 Task: In job recomendations chosse email frequency linkedin recommended.
Action: Mouse moved to (725, 72)
Screenshot: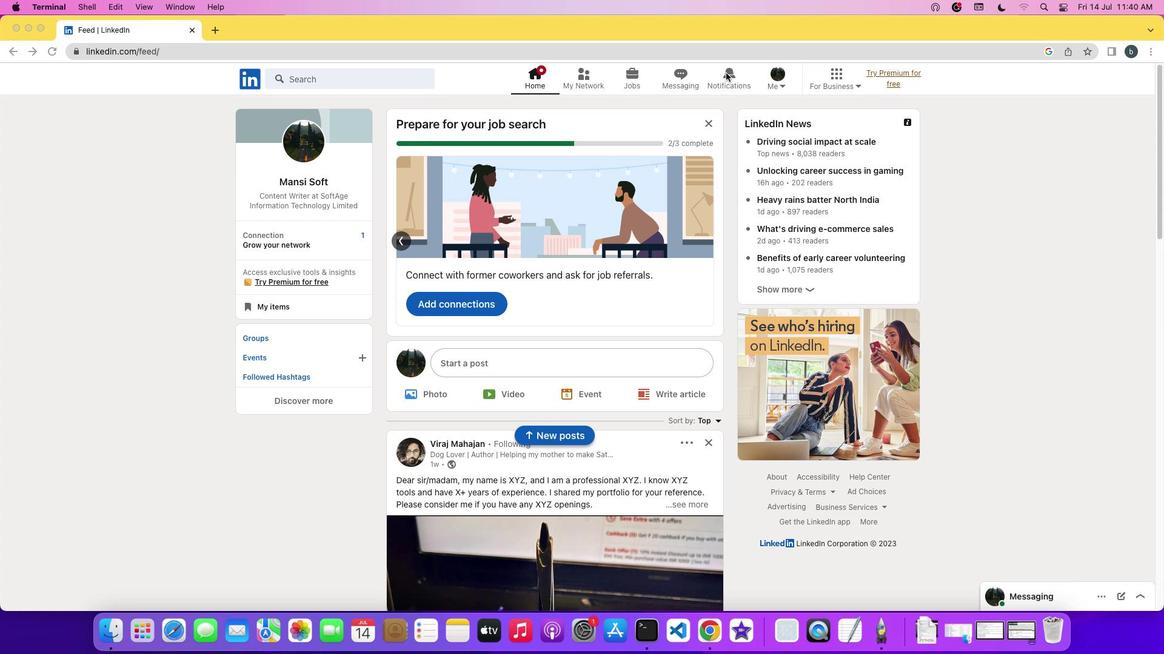 
Action: Mouse pressed left at (725, 72)
Screenshot: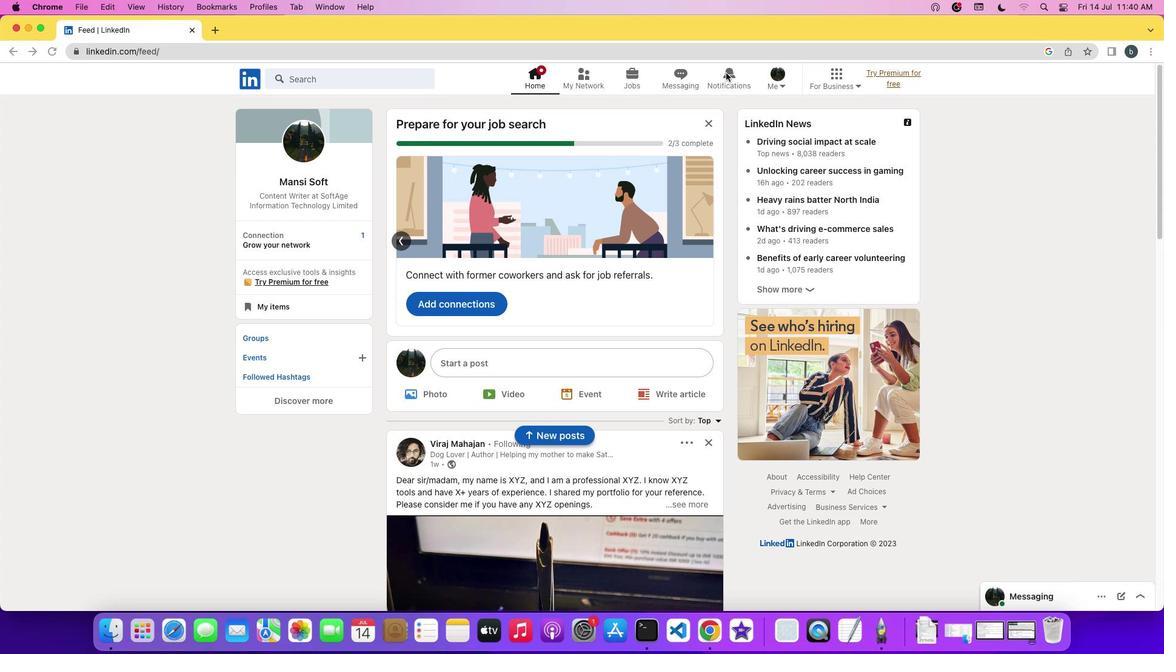 
Action: Mouse moved to (725, 73)
Screenshot: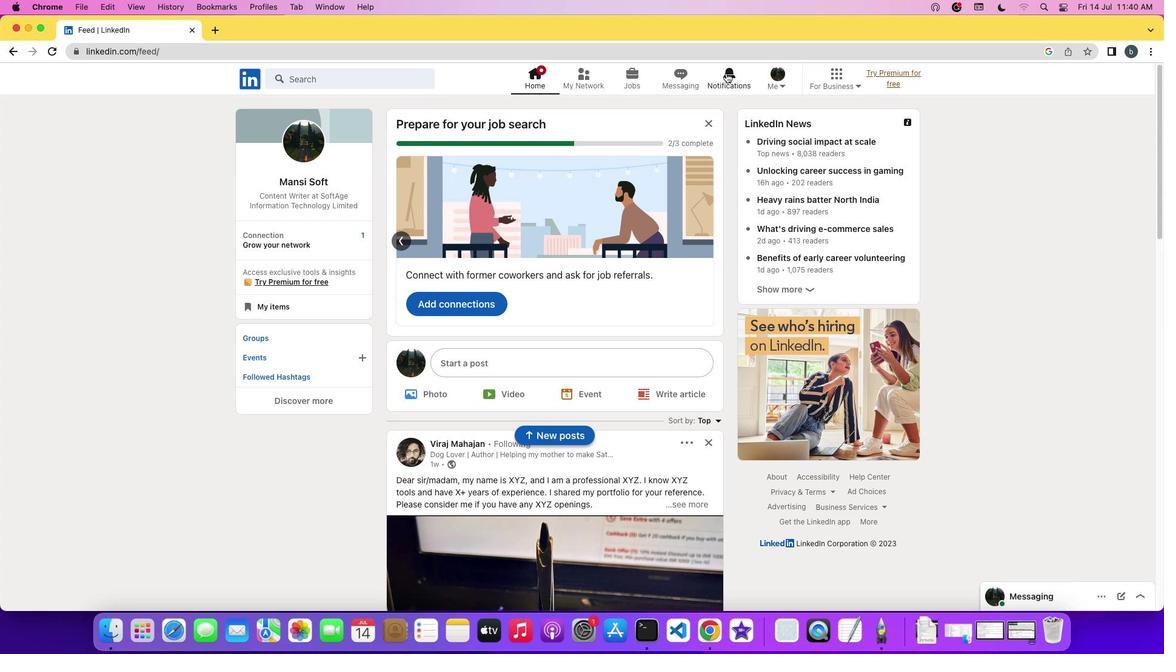 
Action: Mouse pressed left at (725, 73)
Screenshot: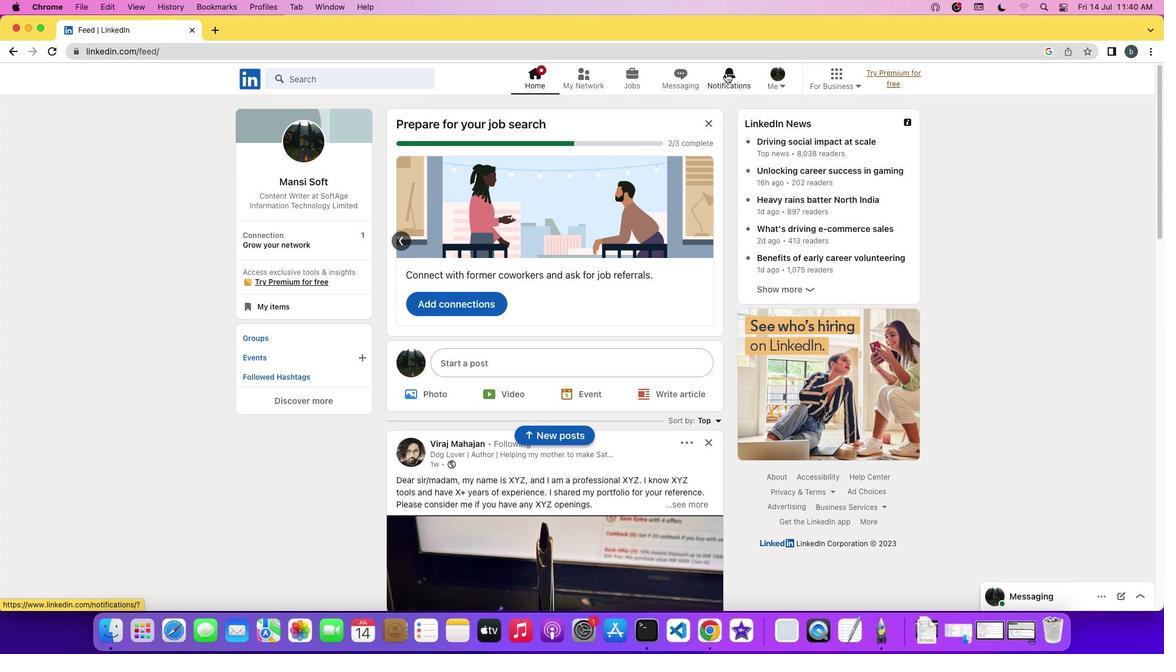 
Action: Mouse moved to (283, 158)
Screenshot: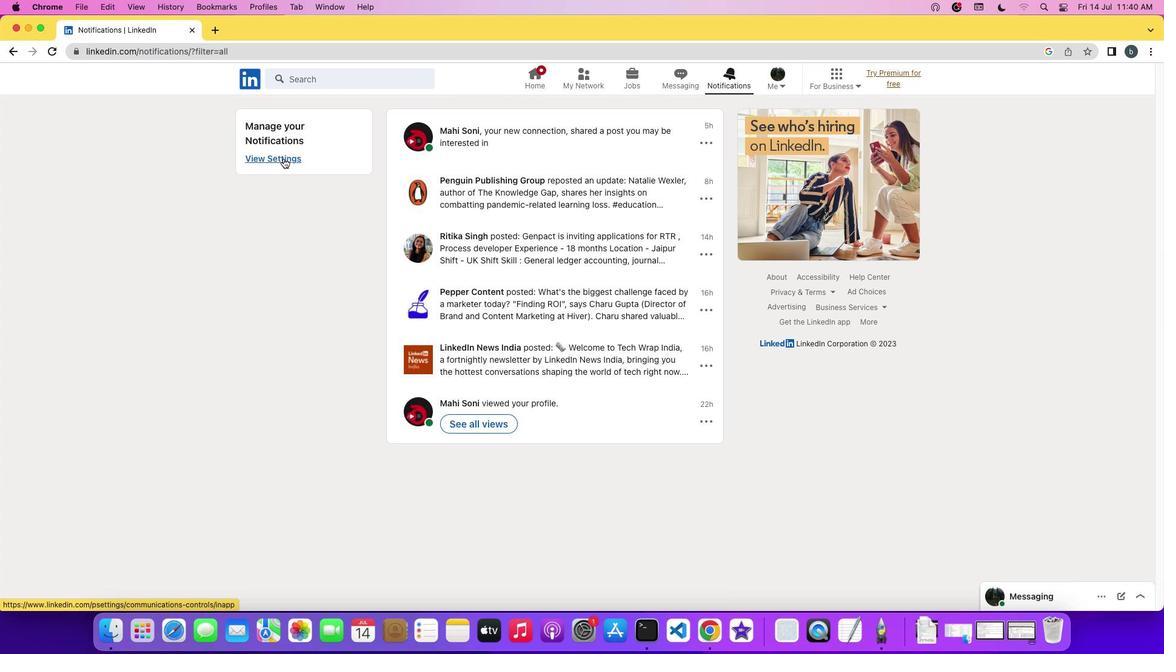 
Action: Mouse pressed left at (283, 158)
Screenshot: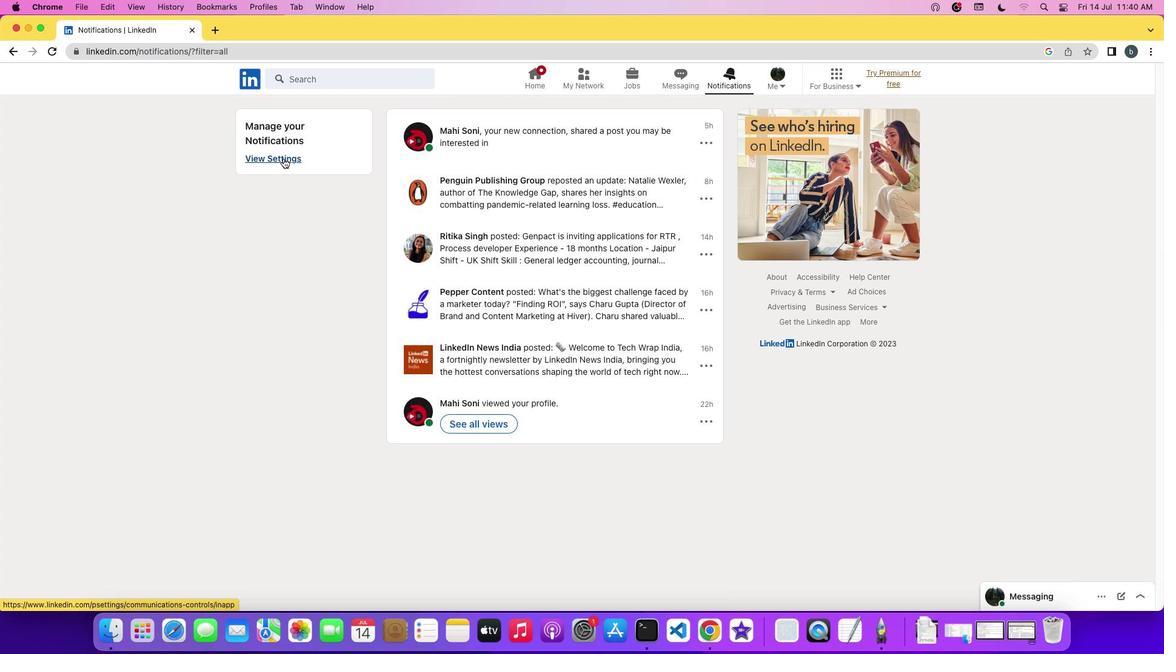 
Action: Mouse moved to (472, 149)
Screenshot: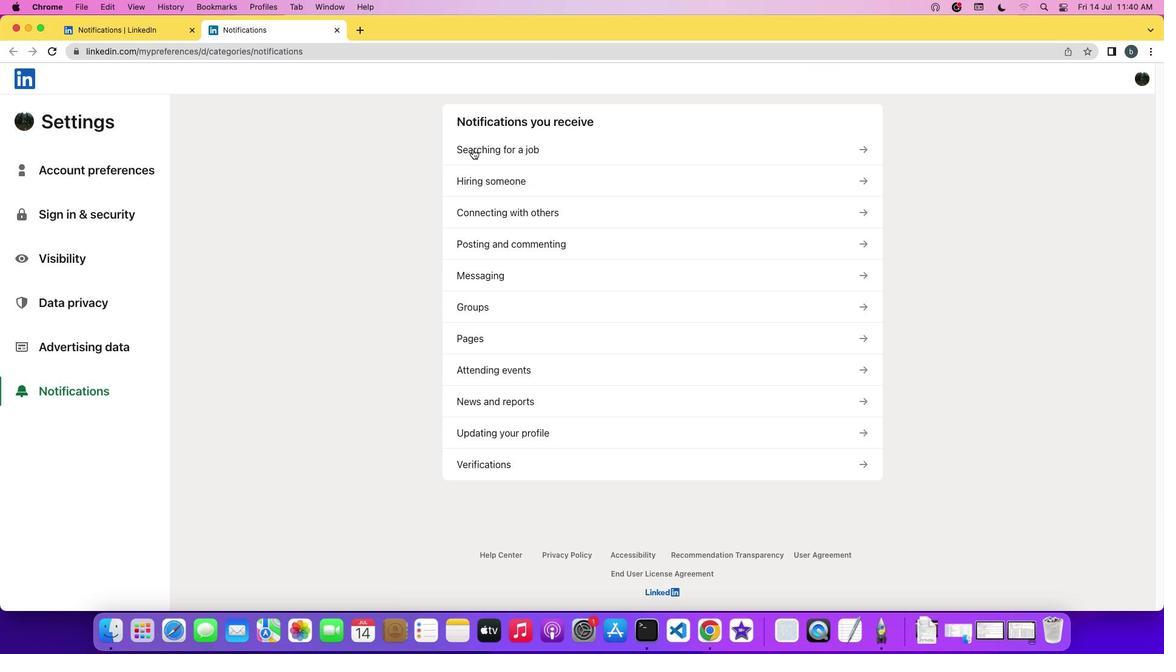 
Action: Mouse pressed left at (472, 149)
Screenshot: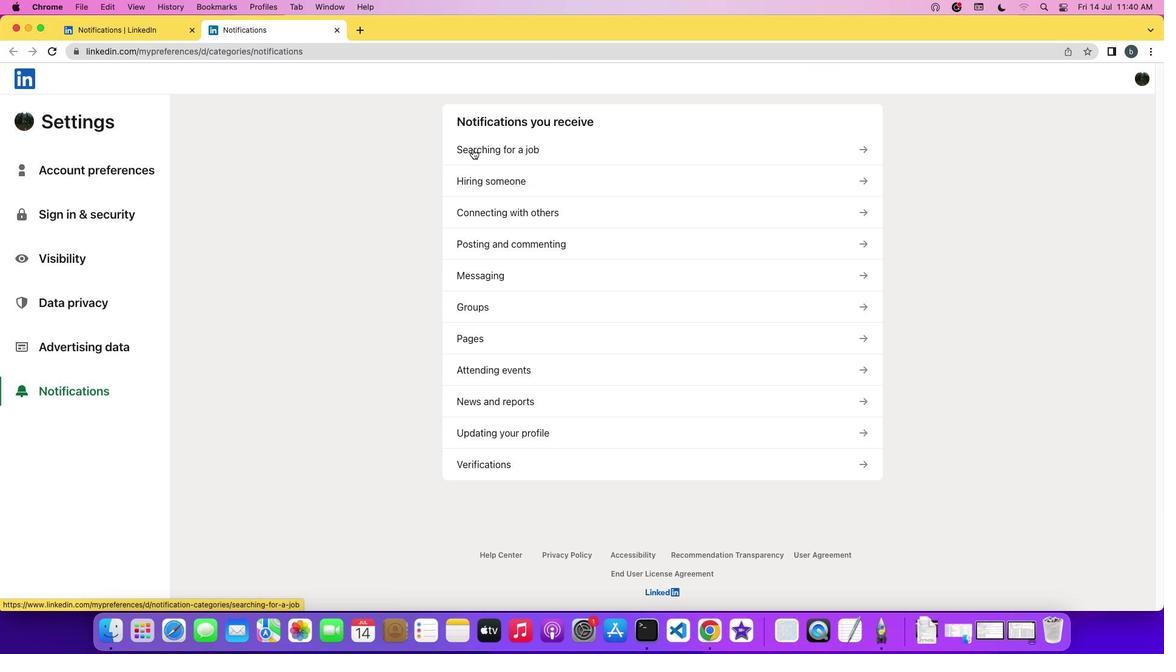 
Action: Mouse moved to (495, 281)
Screenshot: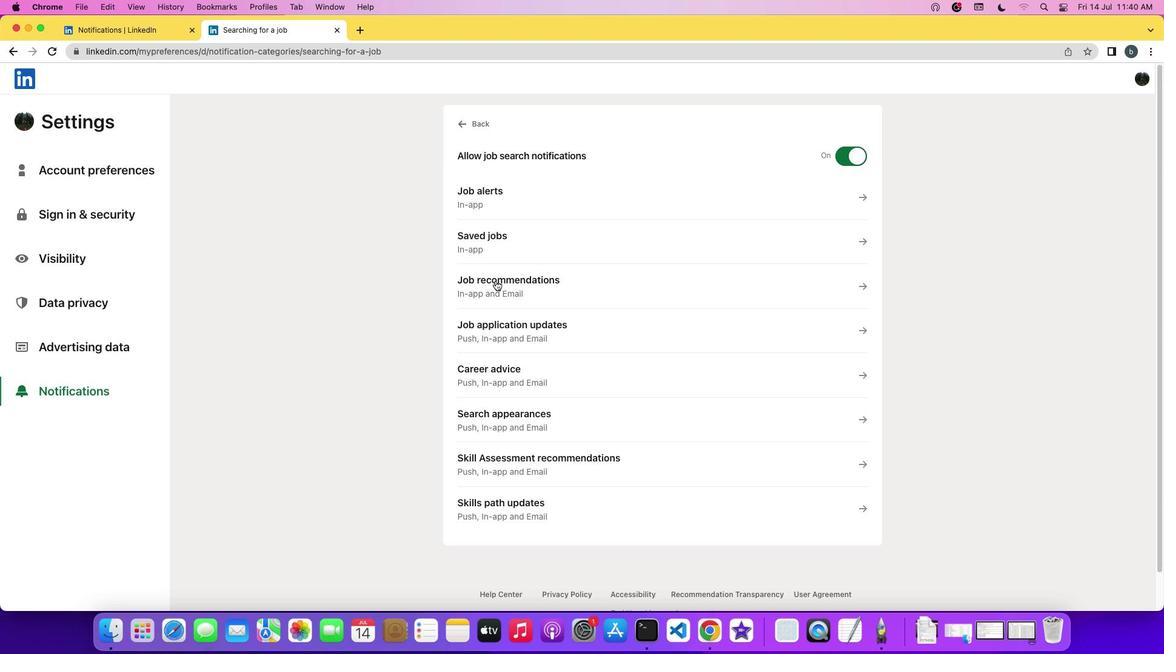 
Action: Mouse pressed left at (495, 281)
Screenshot: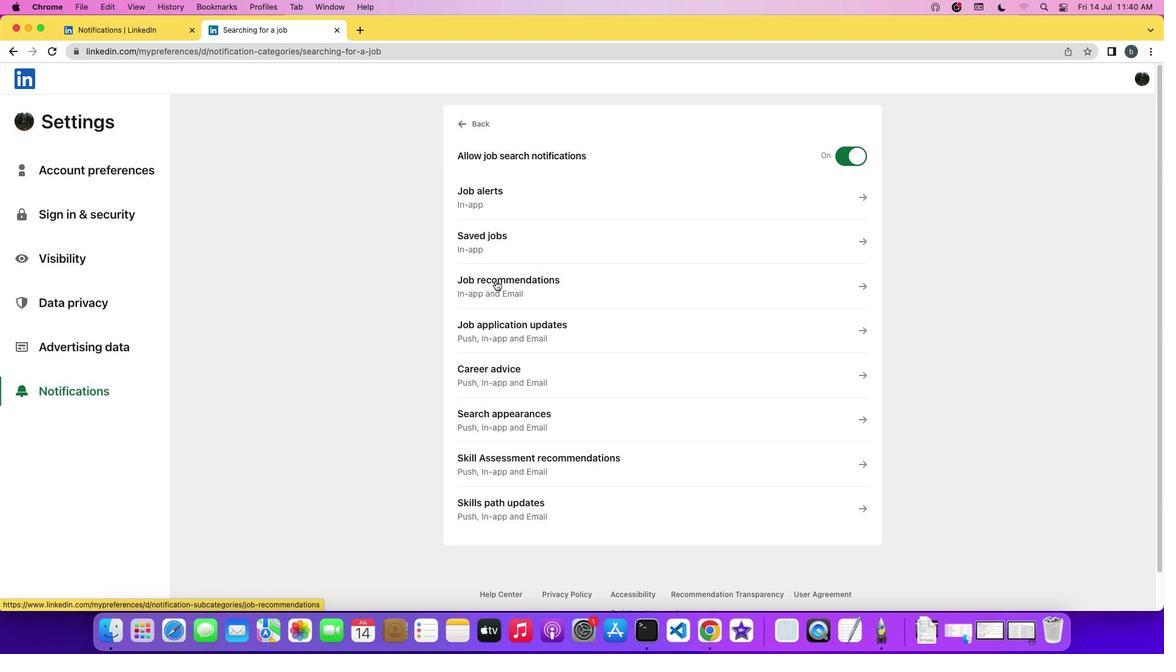
Action: Mouse moved to (478, 443)
Screenshot: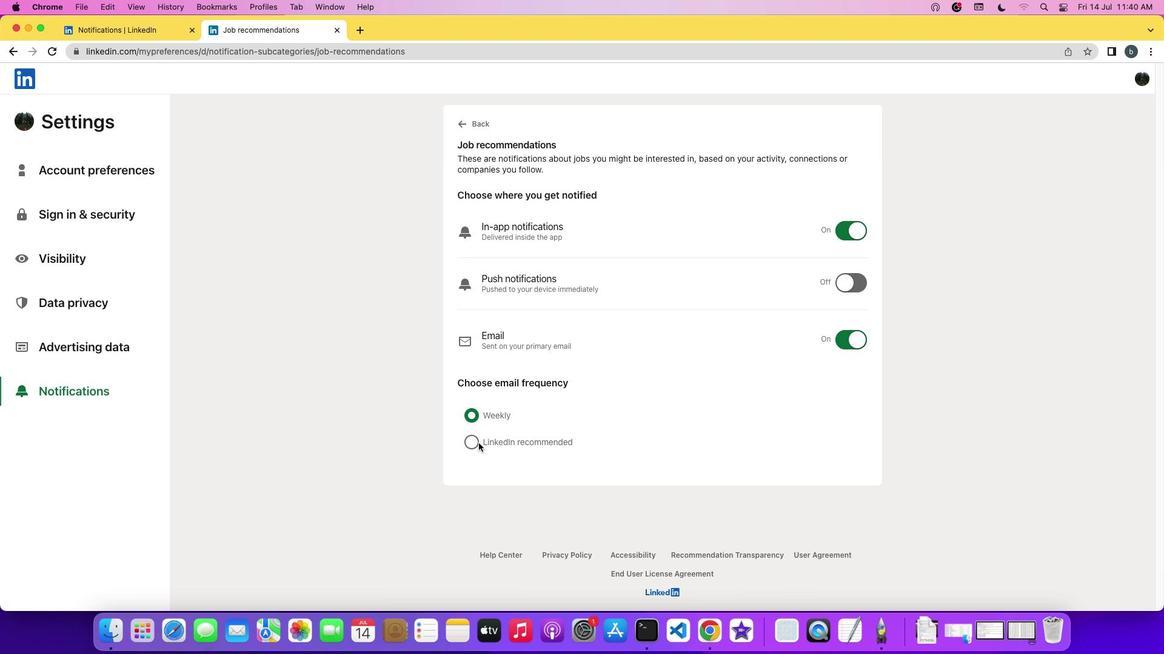 
Action: Mouse pressed left at (478, 443)
Screenshot: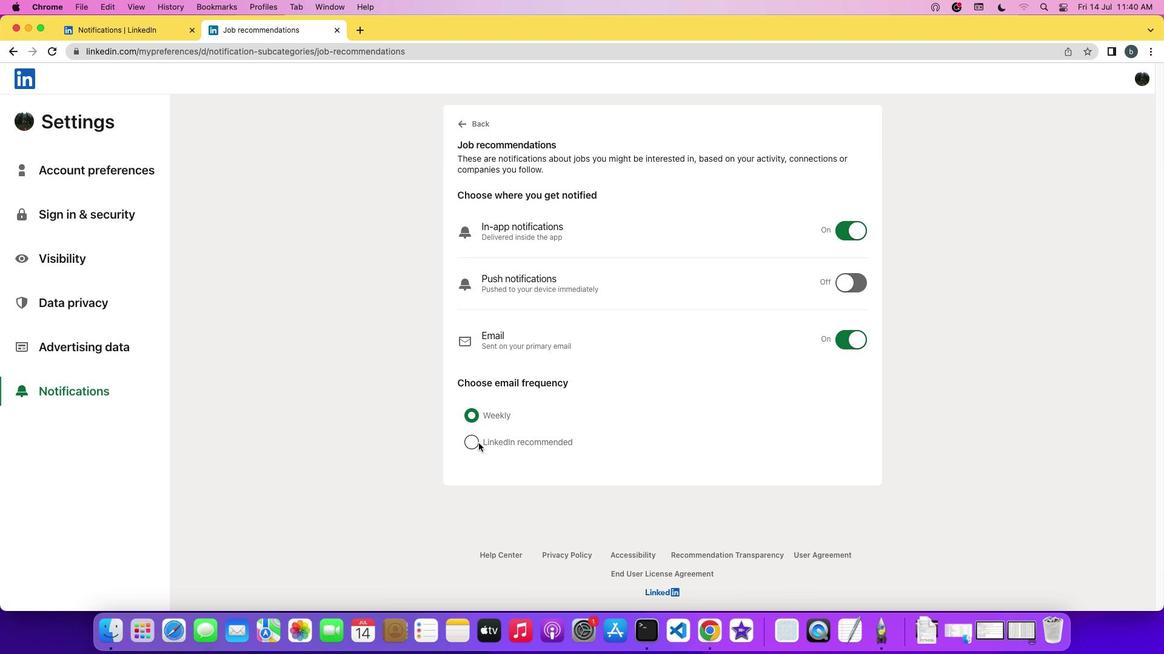
Action: Mouse moved to (510, 476)
Screenshot: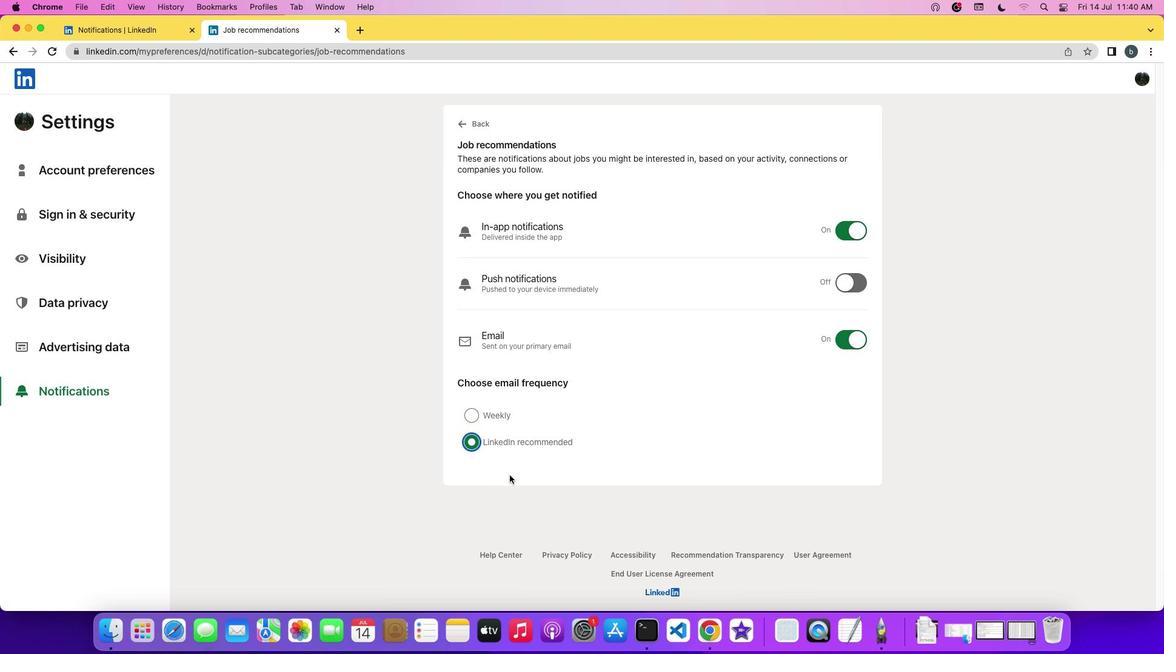 
